 Task: Create a rule when a due date in next week.
Action: Mouse moved to (994, 272)
Screenshot: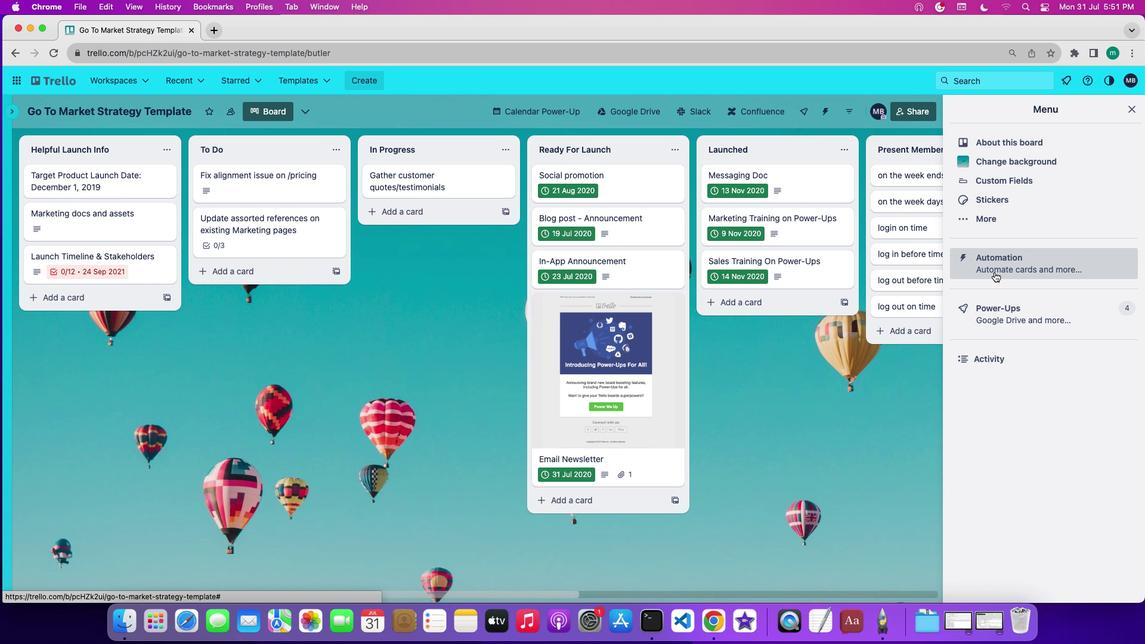 
Action: Mouse pressed left at (994, 272)
Screenshot: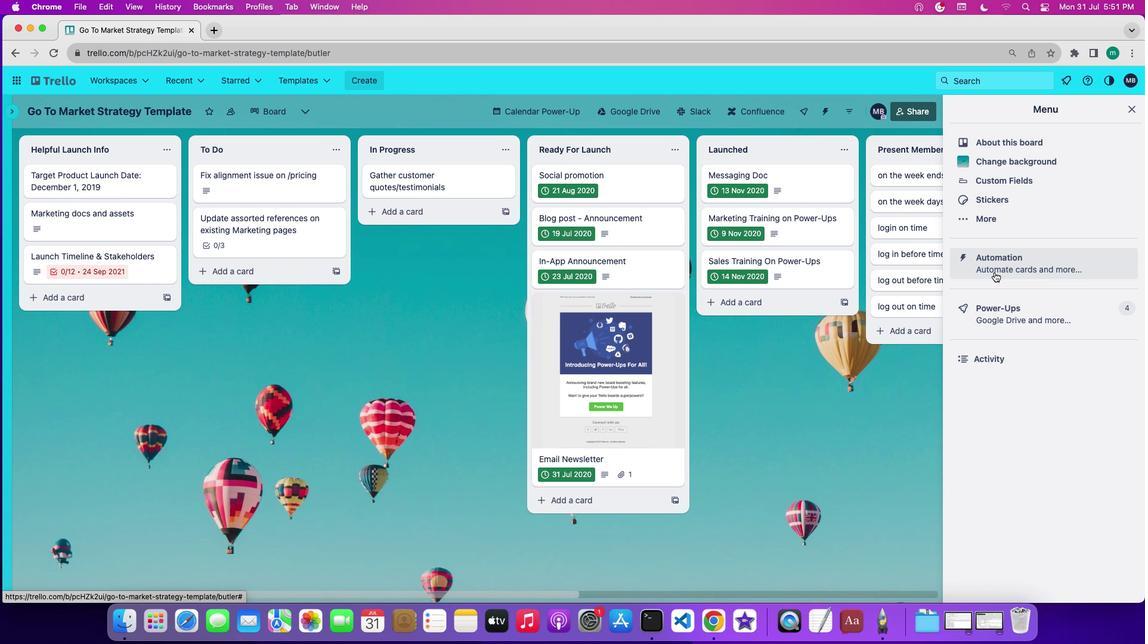 
Action: Mouse moved to (97, 206)
Screenshot: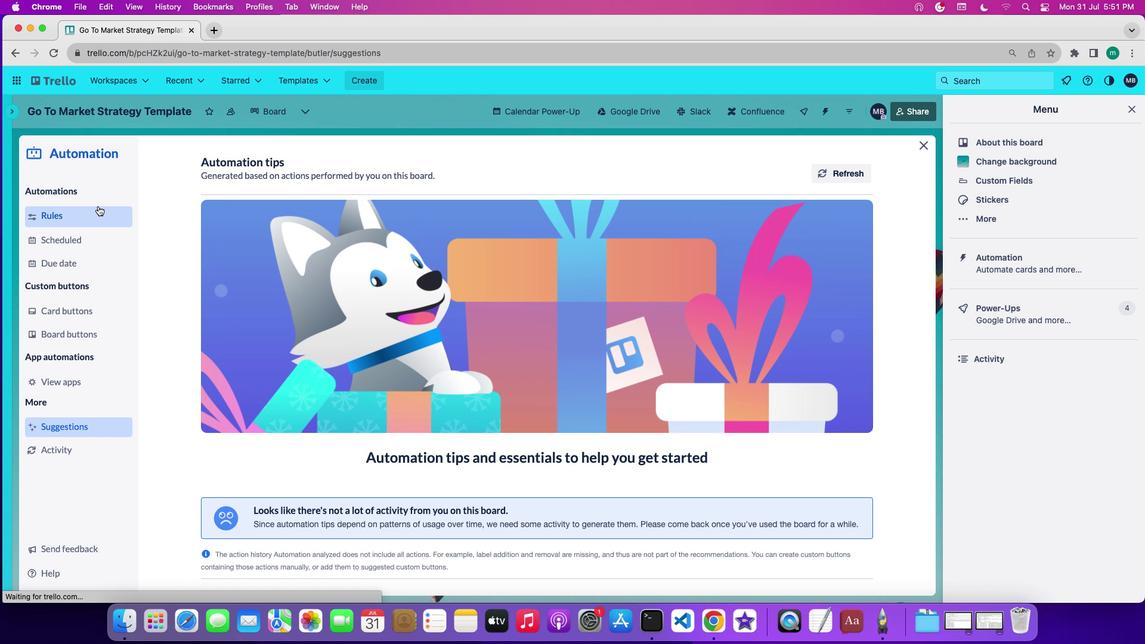 
Action: Mouse pressed left at (97, 206)
Screenshot: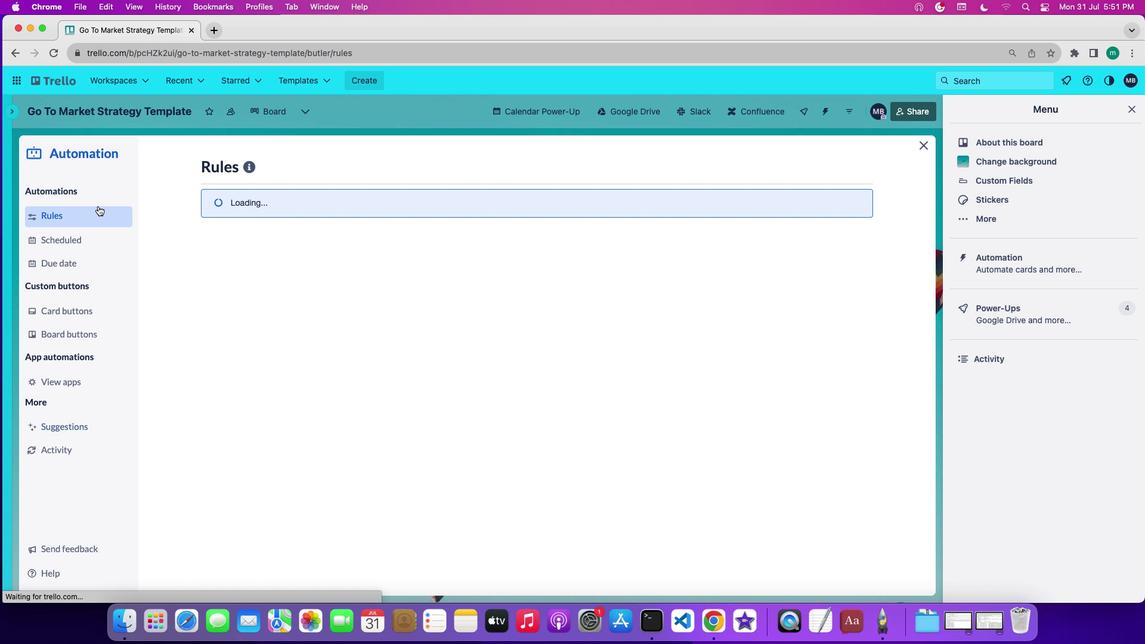 
Action: Mouse moved to (257, 419)
Screenshot: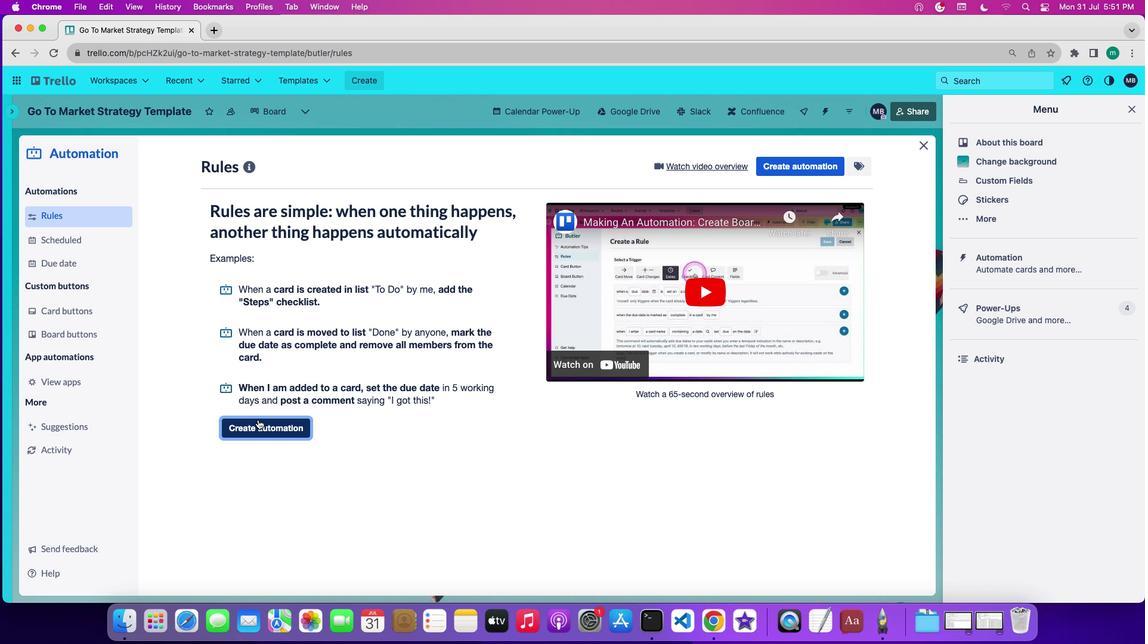 
Action: Mouse pressed left at (257, 419)
Screenshot: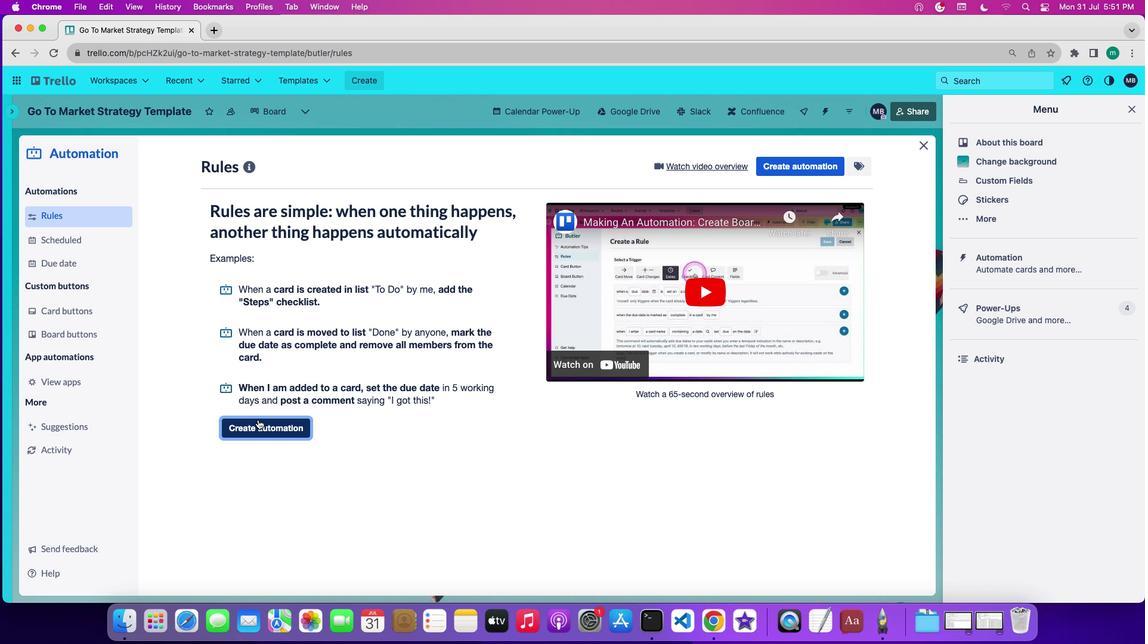 
Action: Mouse moved to (448, 282)
Screenshot: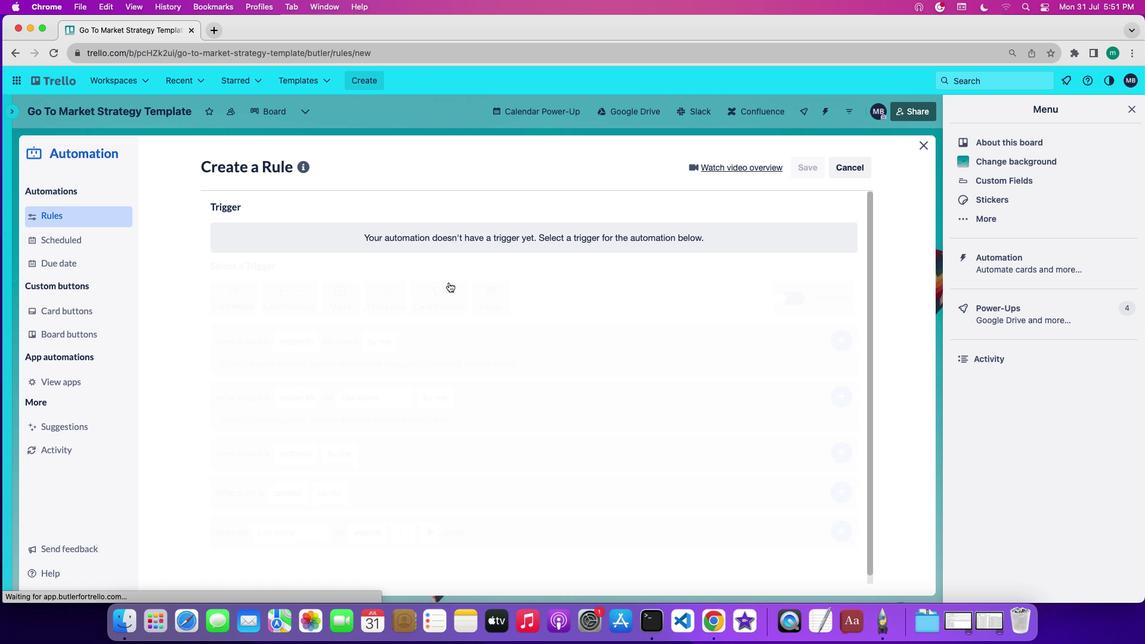
Action: Mouse pressed left at (448, 282)
Screenshot: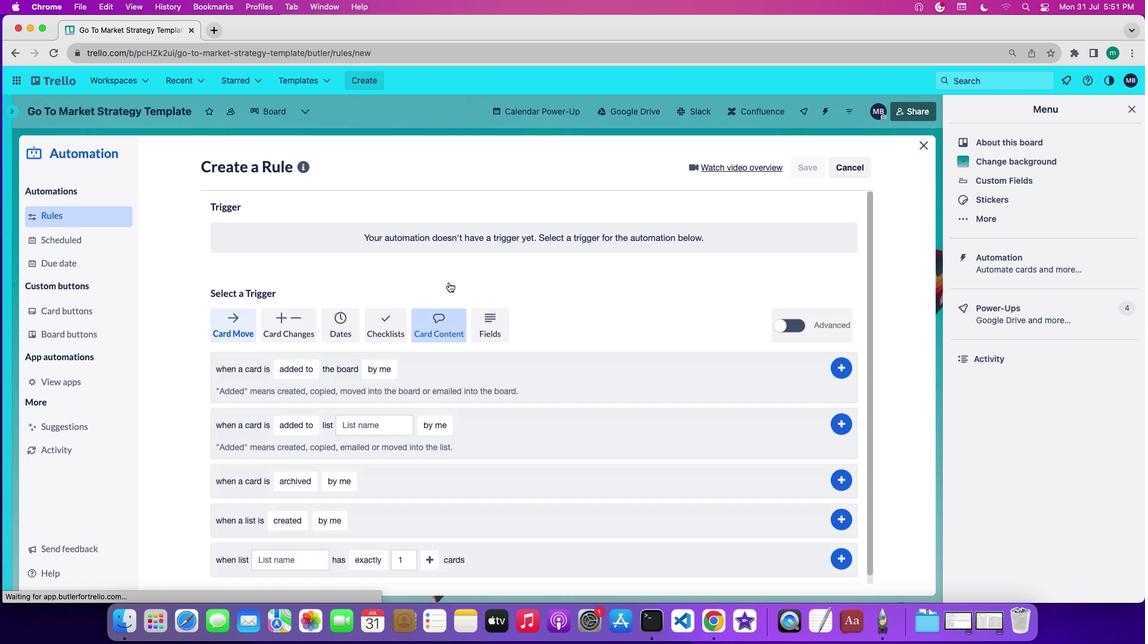 
Action: Mouse moved to (397, 329)
Screenshot: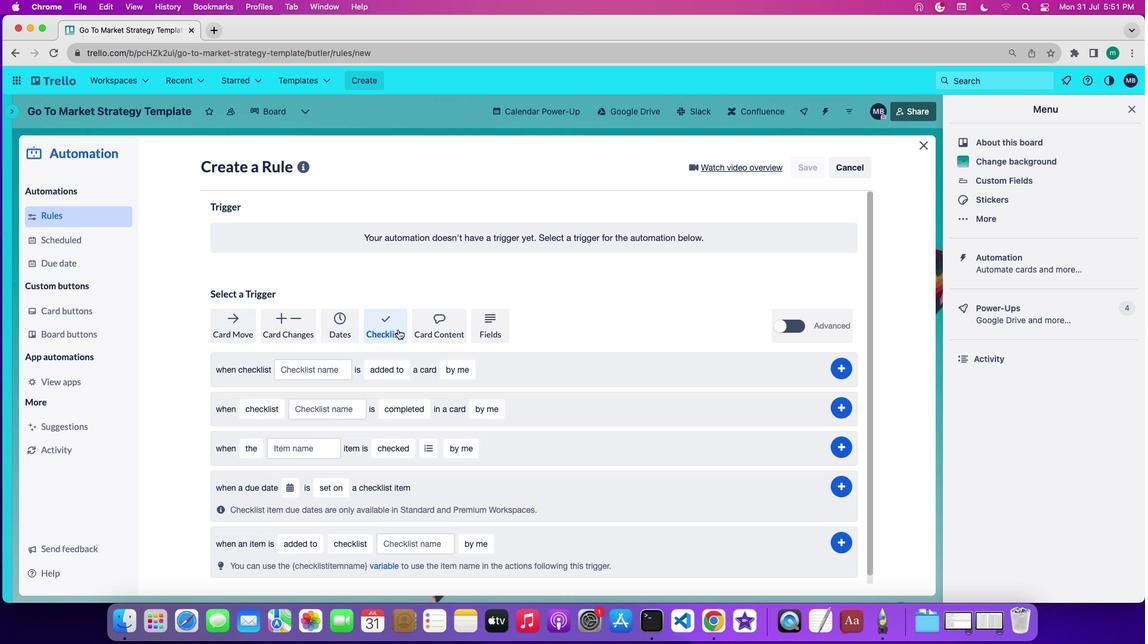 
Action: Mouse pressed left at (397, 329)
Screenshot: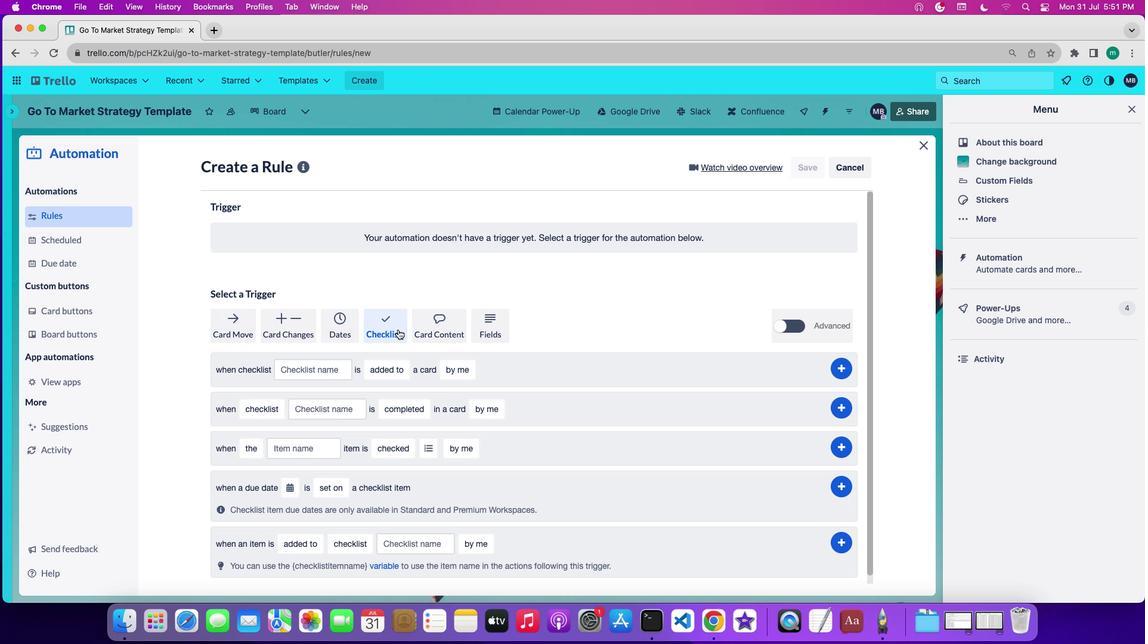 
Action: Mouse moved to (295, 492)
Screenshot: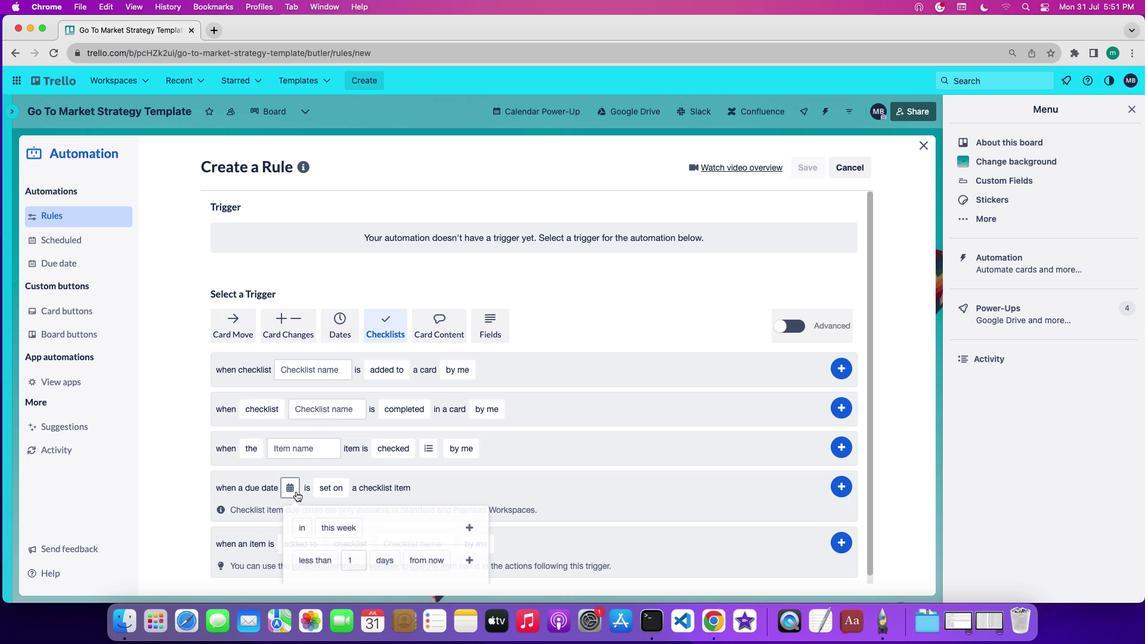 
Action: Mouse pressed left at (295, 492)
Screenshot: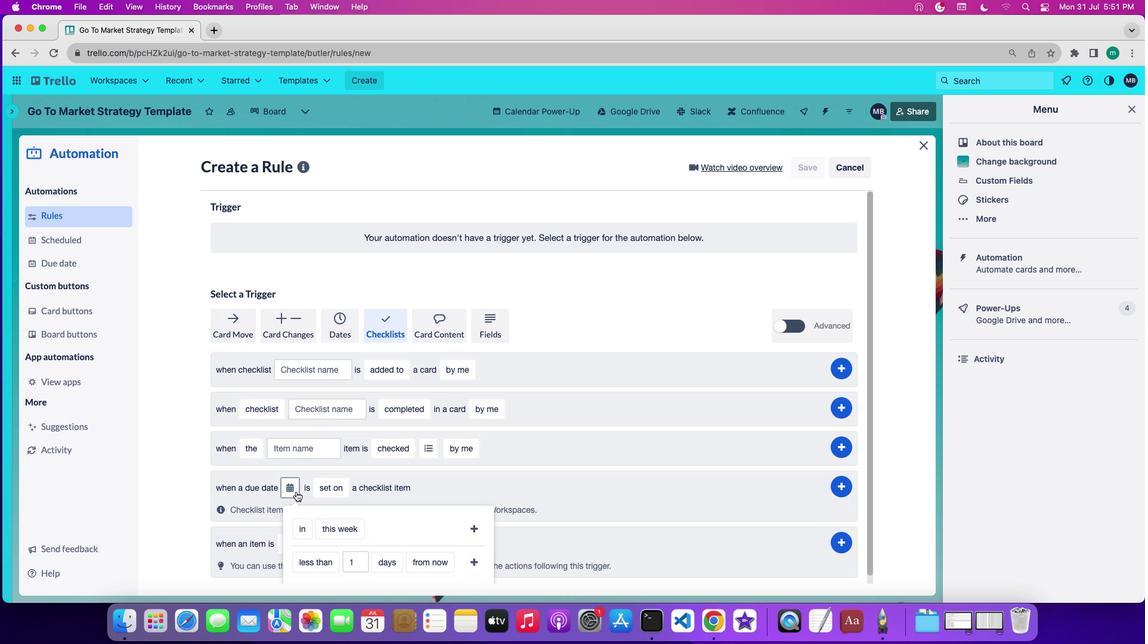 
Action: Mouse moved to (300, 528)
Screenshot: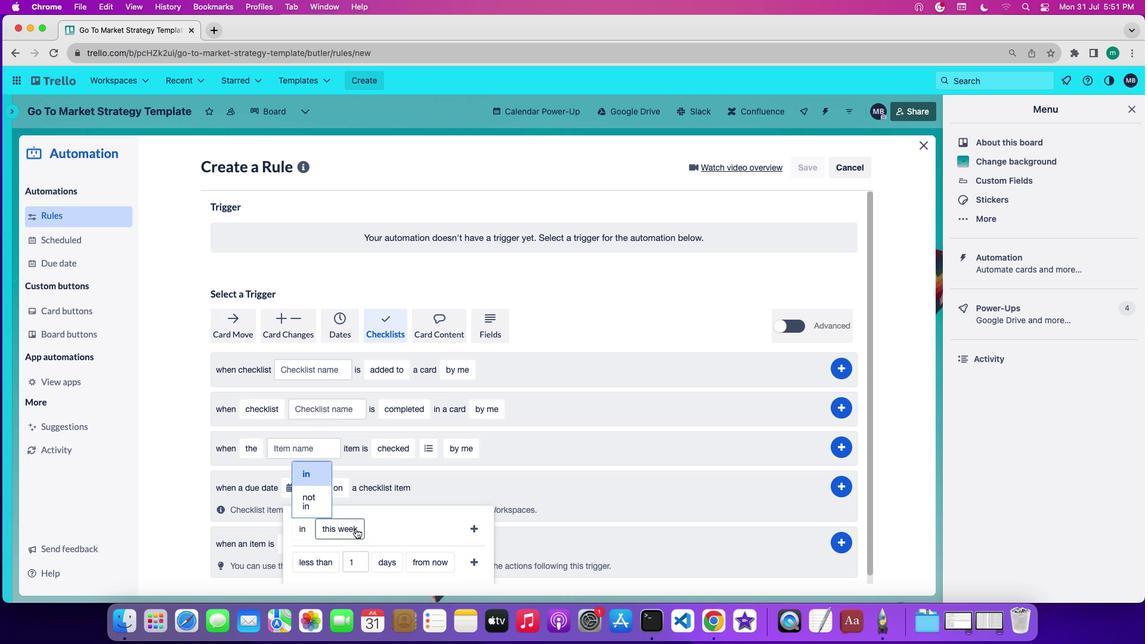 
Action: Mouse pressed left at (300, 528)
Screenshot: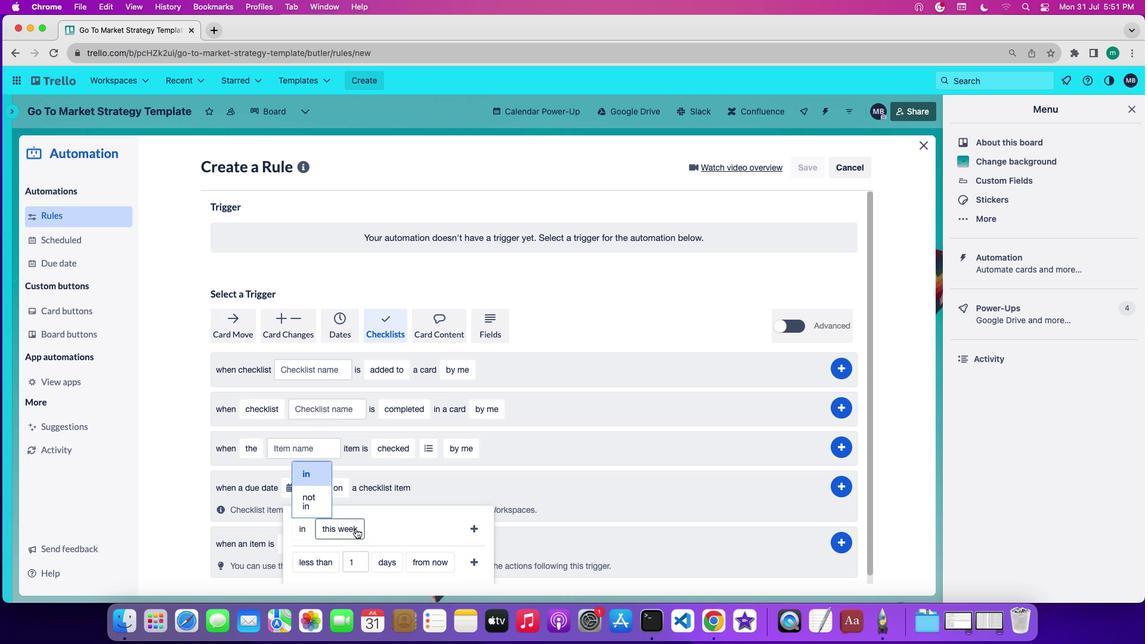 
Action: Mouse moved to (298, 530)
Screenshot: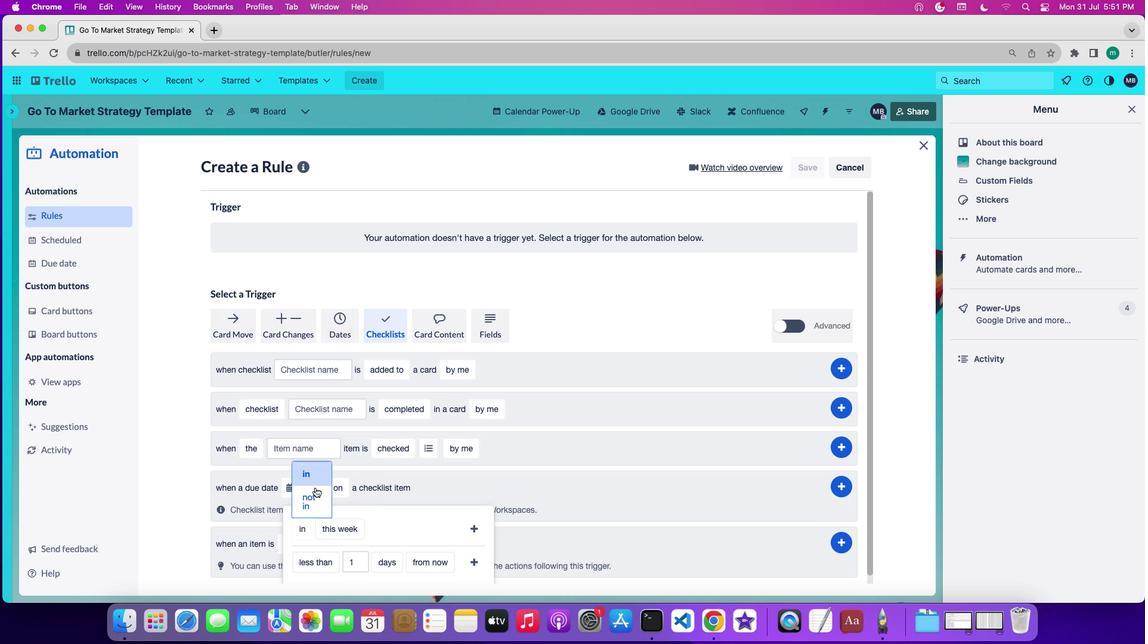
Action: Mouse pressed left at (298, 530)
Screenshot: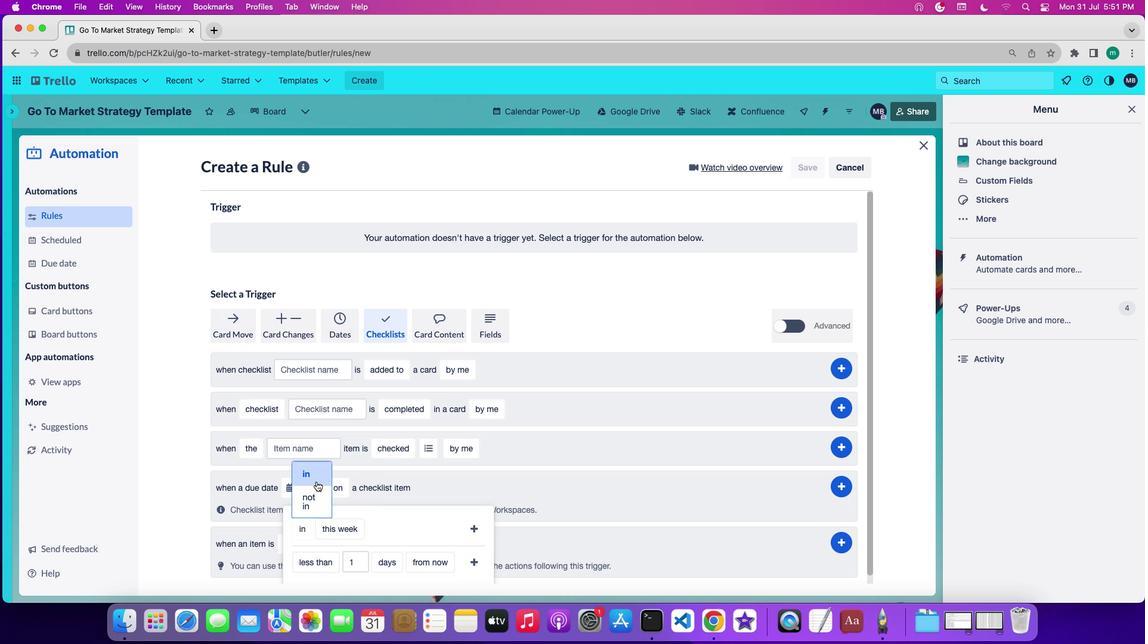 
Action: Mouse moved to (317, 476)
Screenshot: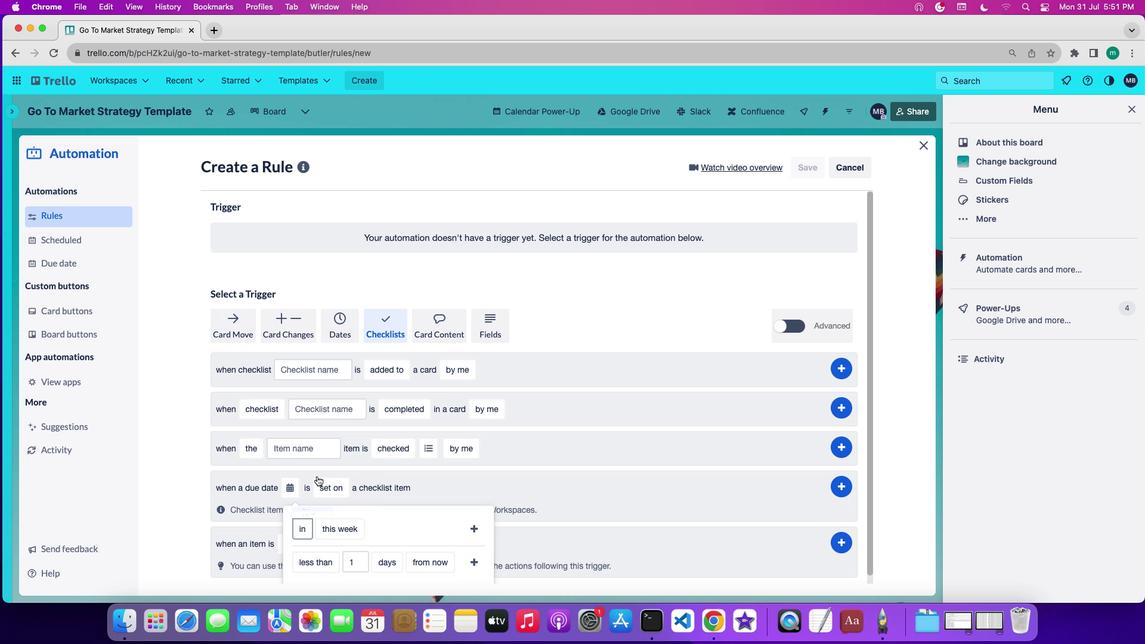 
Action: Mouse pressed left at (317, 476)
Screenshot: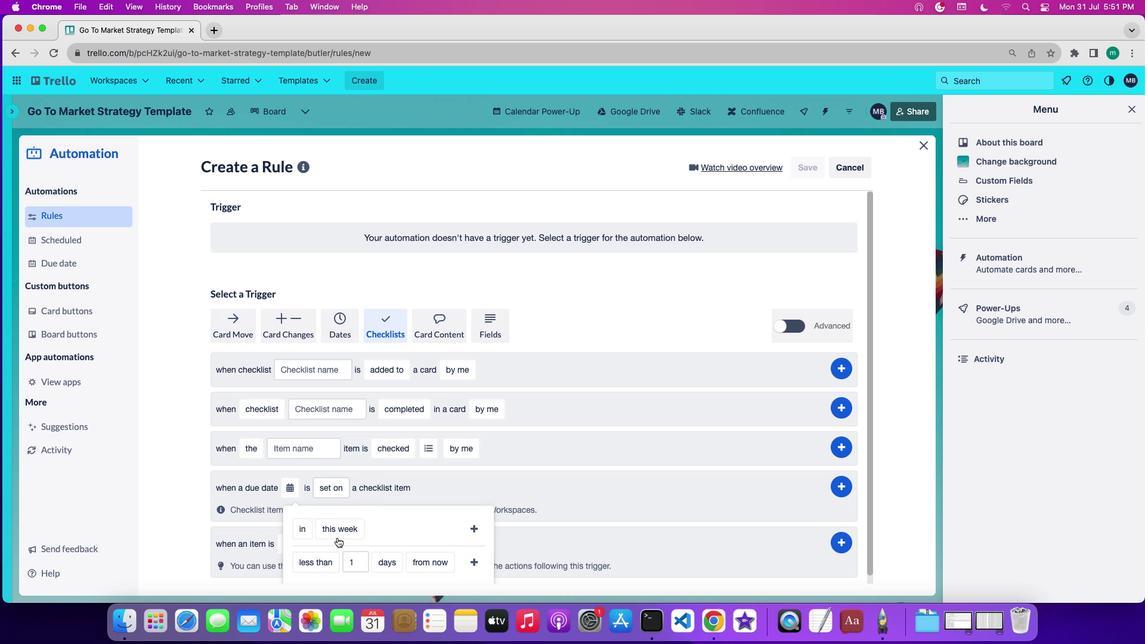 
Action: Mouse moved to (343, 530)
Screenshot: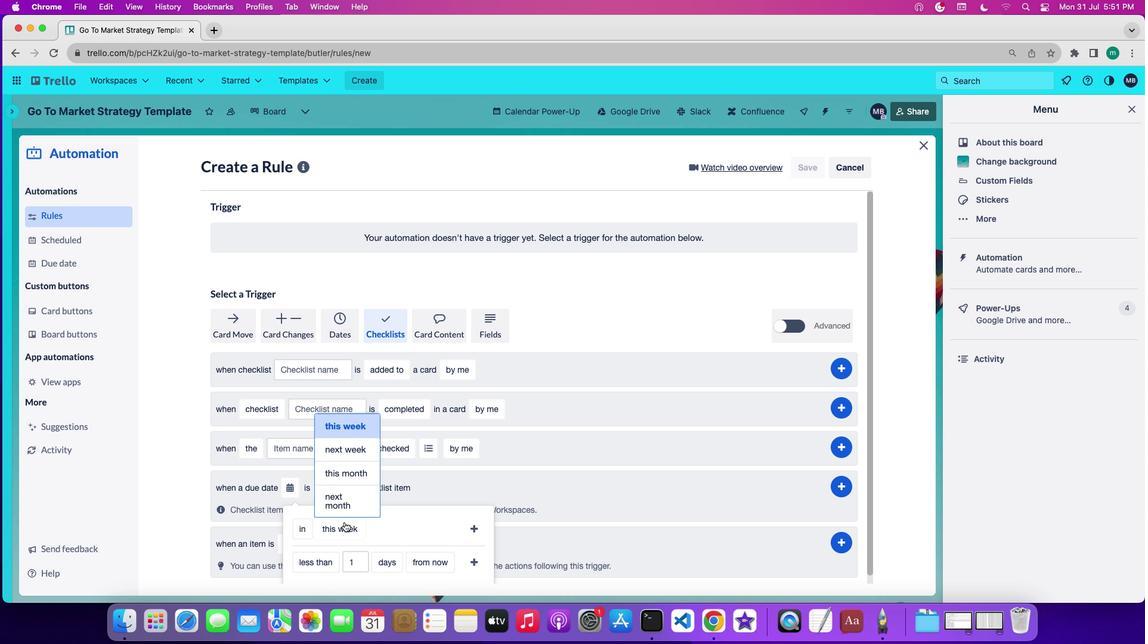 
Action: Mouse pressed left at (343, 530)
Screenshot: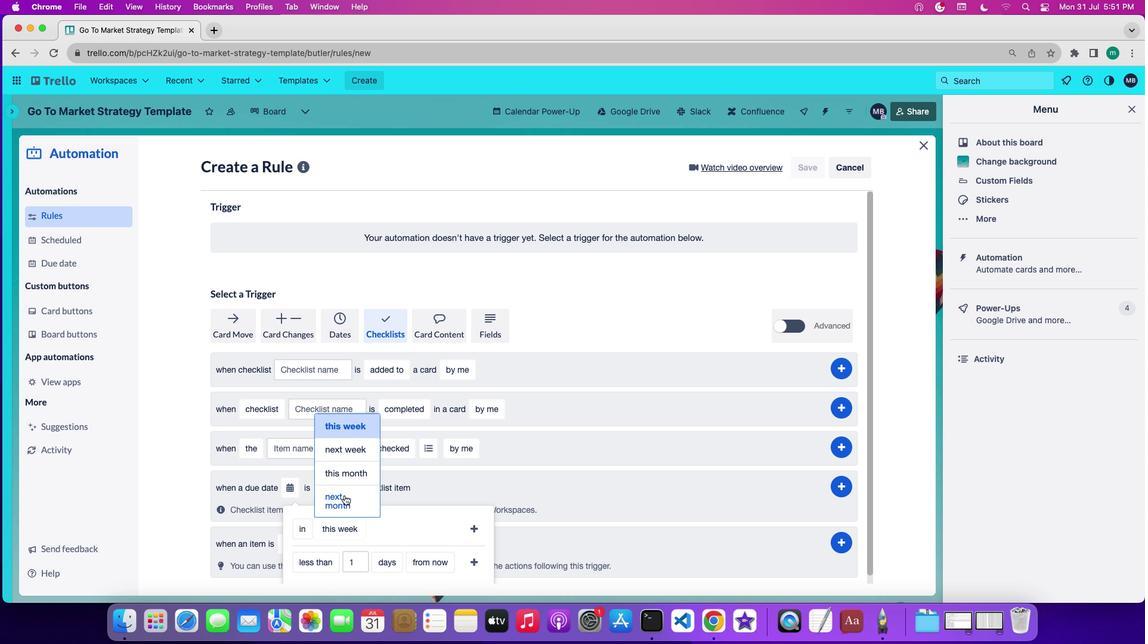 
Action: Mouse moved to (353, 454)
Screenshot: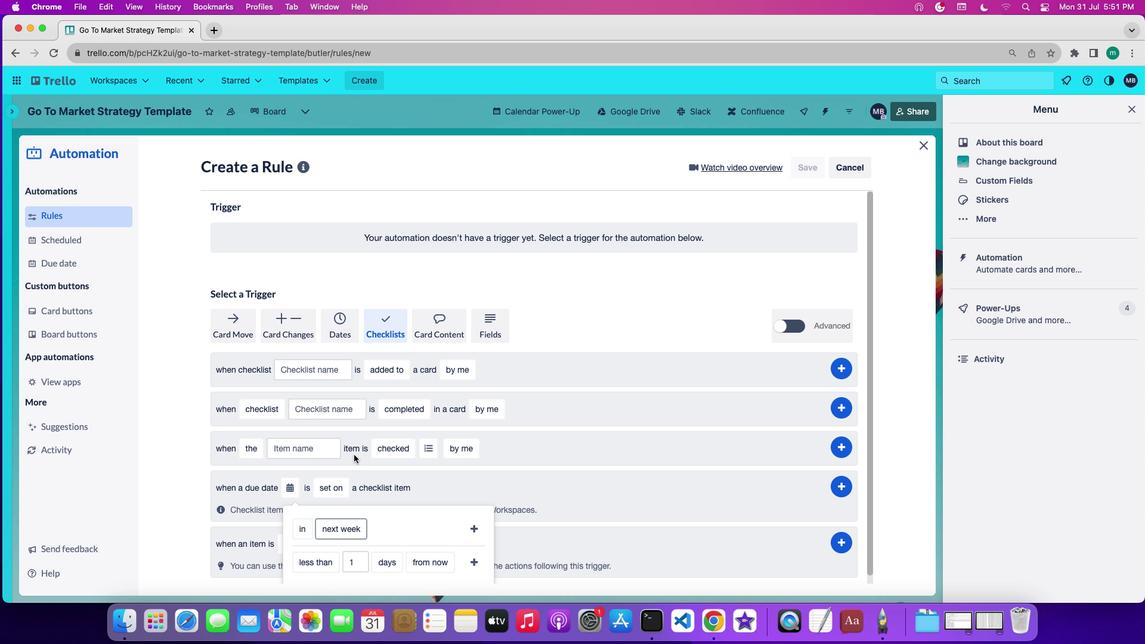 
Action: Mouse pressed left at (353, 454)
Screenshot: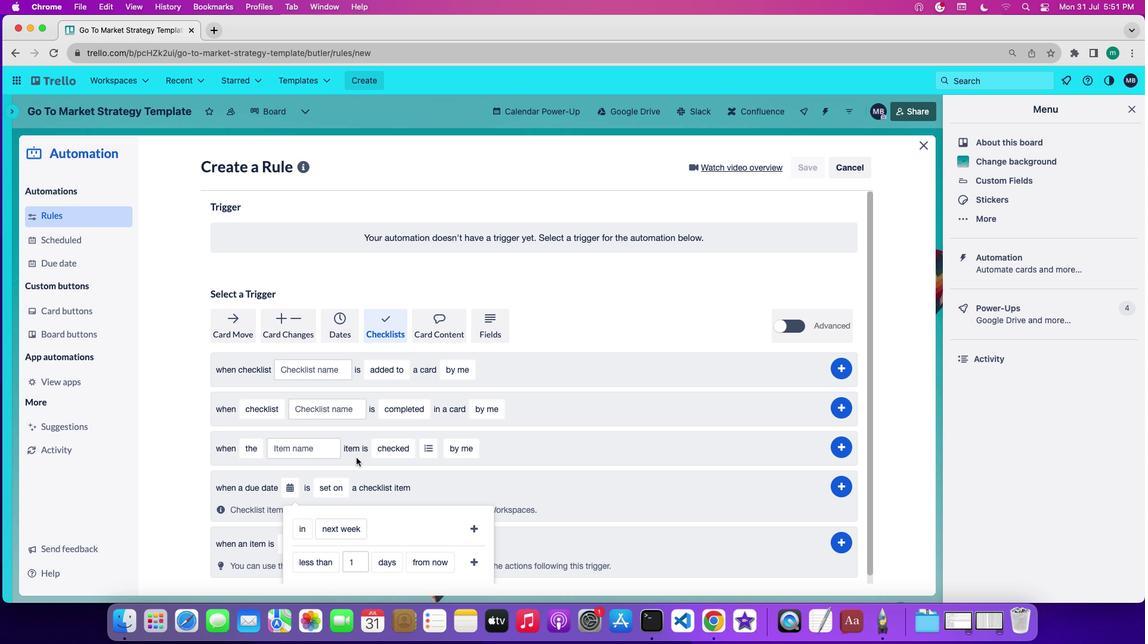 
Action: Mouse moved to (473, 526)
Screenshot: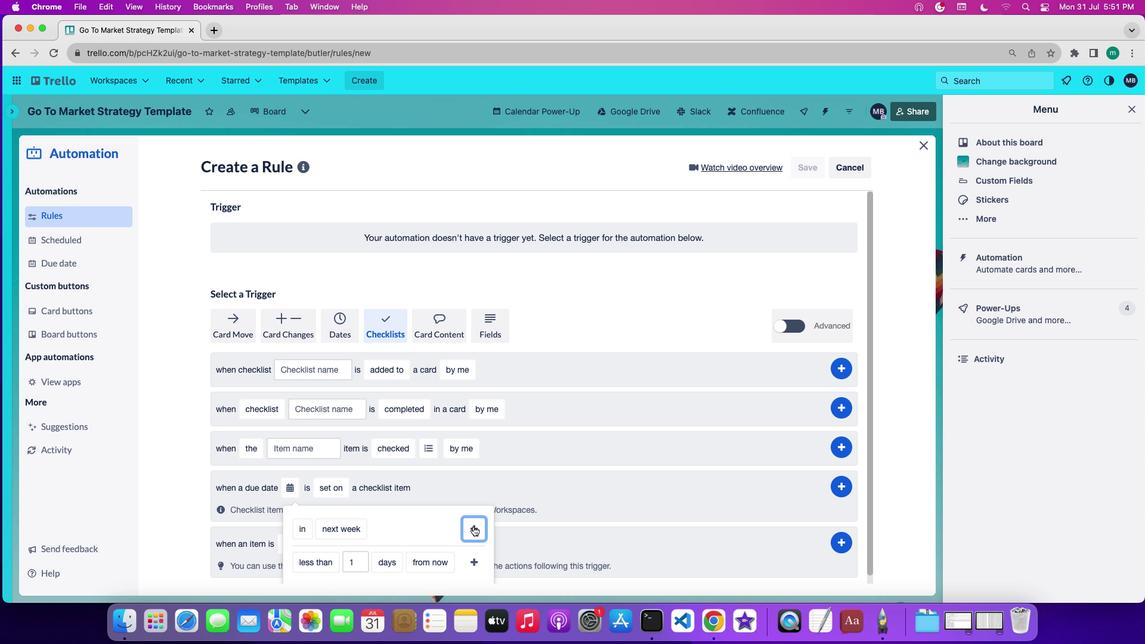 
Action: Mouse pressed left at (473, 526)
Screenshot: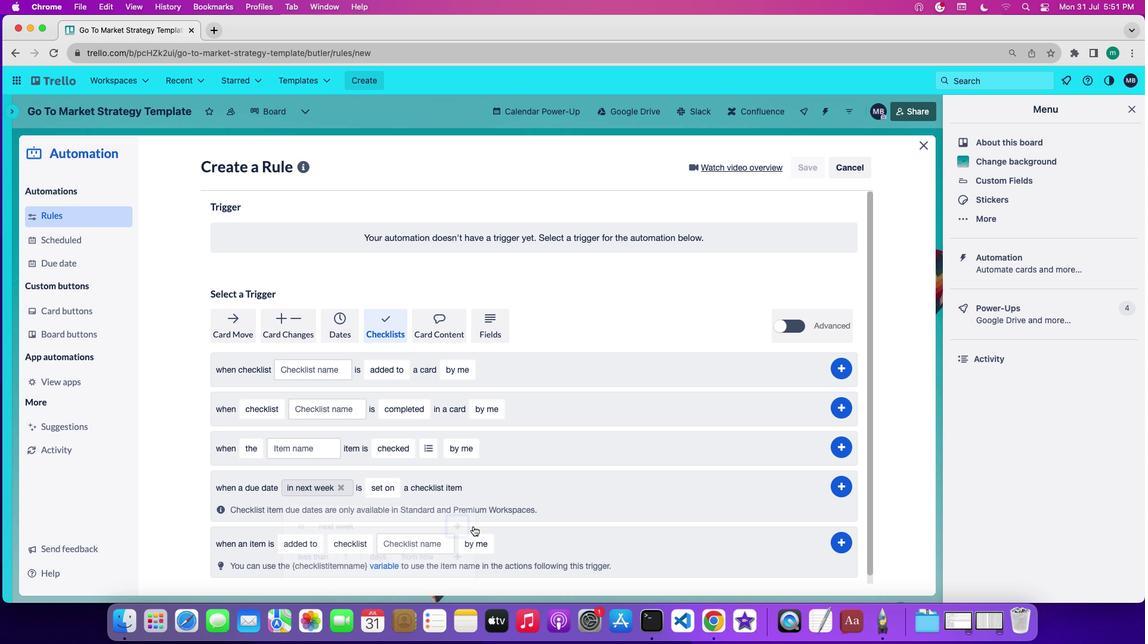 
Action: Mouse moved to (844, 486)
Screenshot: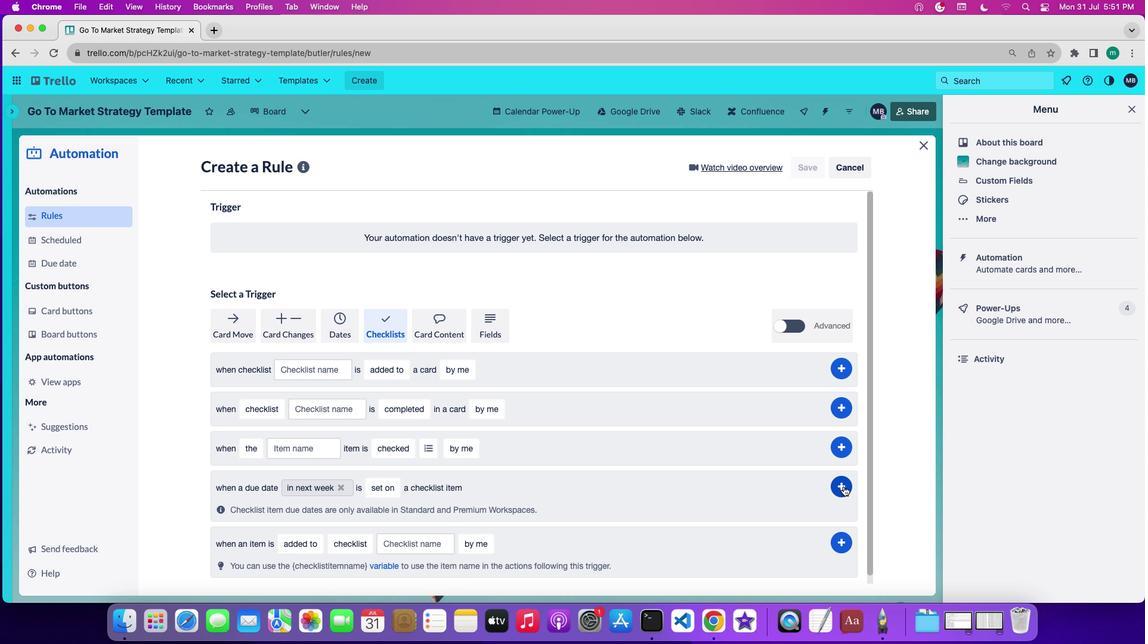
Action: Mouse pressed left at (844, 486)
Screenshot: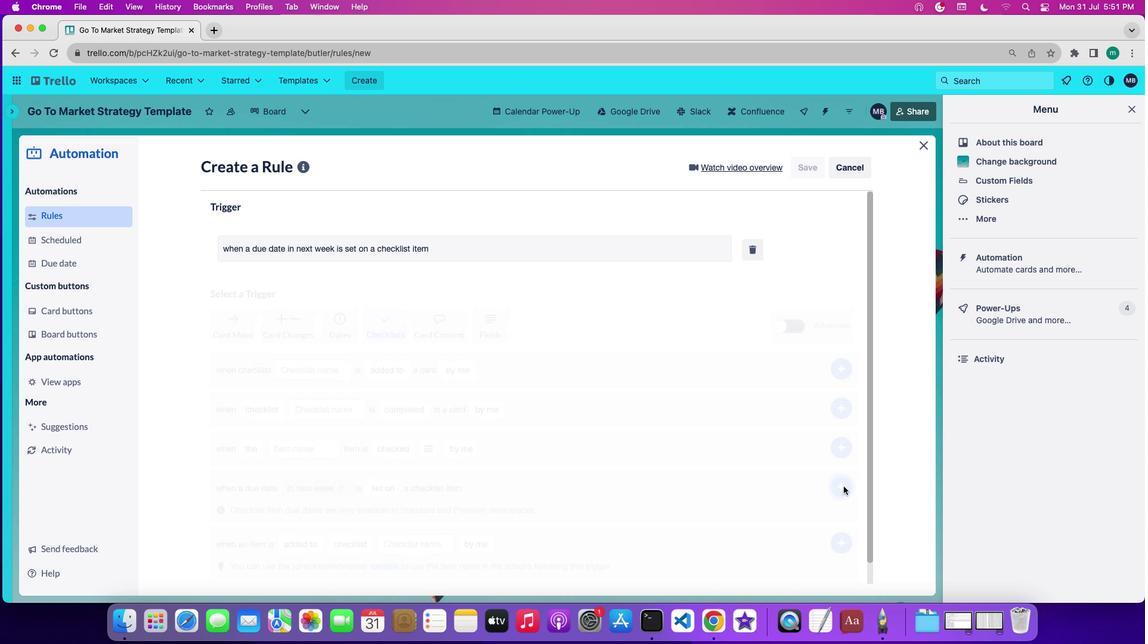 
